 Task: Log work in the project AgilePulse for the issue 'Integrate a new product recommendation feature into an existing e-commerce website to enhance product discovery and sales' spent time as '6w 2d 12h 7m' and remaining time as '6w 1d 12h 45m' and add a flag. Now add the issue to the epic 'Content management system (CMS) enhancement'. Log work in the project AgilePulse for the issue 'Develop a new tool for automated testing of mobile application cross-platform compatibility and responsiveness' spent time as '5w 6d 14h 28m' and remaining time as '6w 6d 12h 24m' and clone the issue. Now add the issue to the epic 'Business intelligence (BI) dashboard development'
Action: Mouse moved to (794, 184)
Screenshot: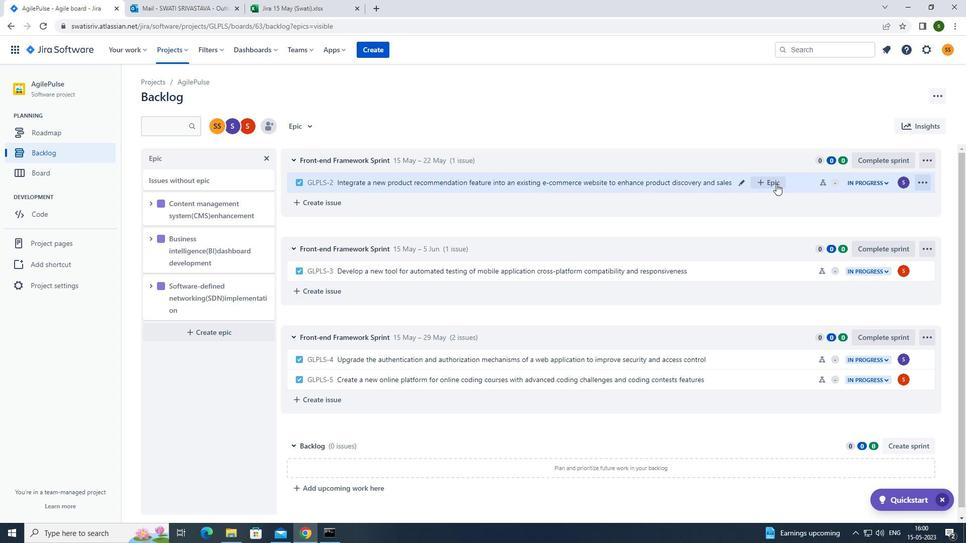 
Action: Mouse pressed left at (794, 184)
Screenshot: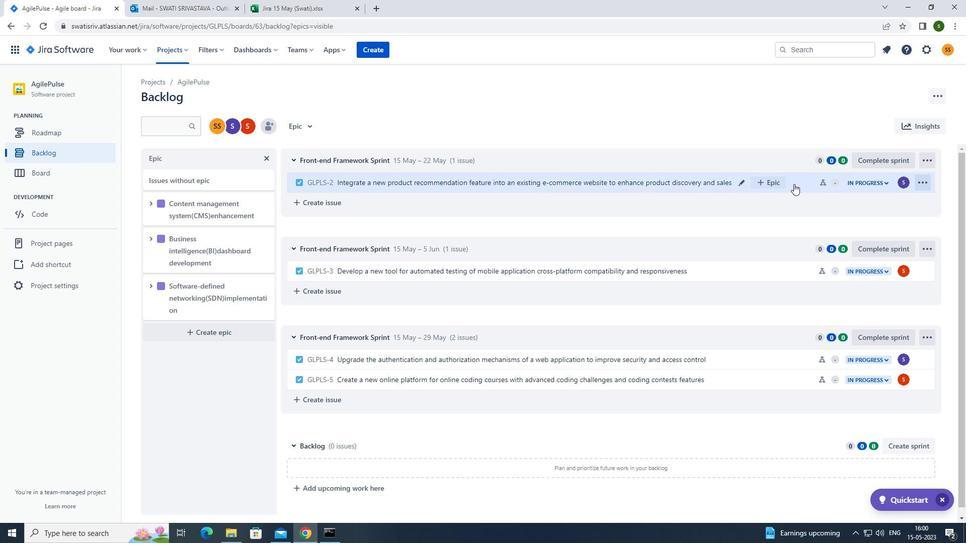
Action: Mouse moved to (926, 156)
Screenshot: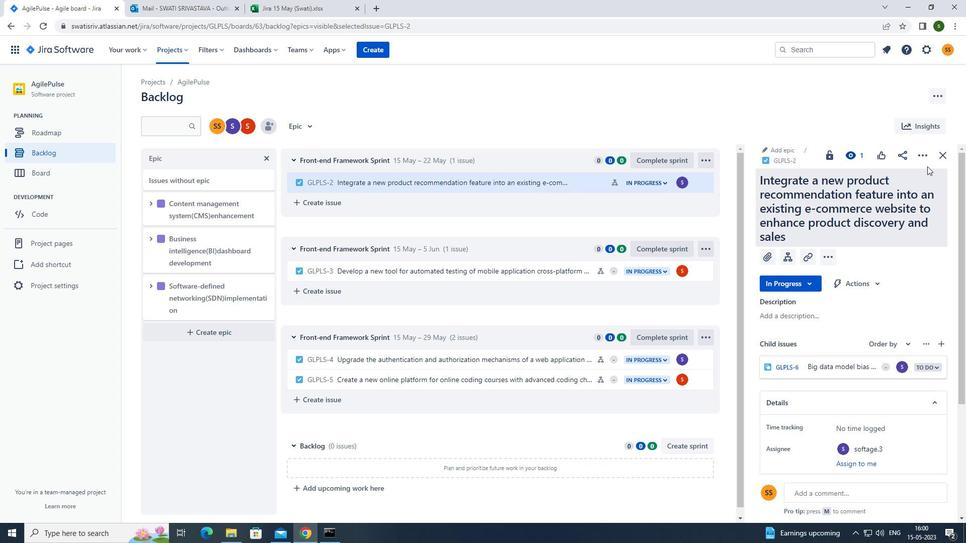 
Action: Mouse pressed left at (926, 156)
Screenshot: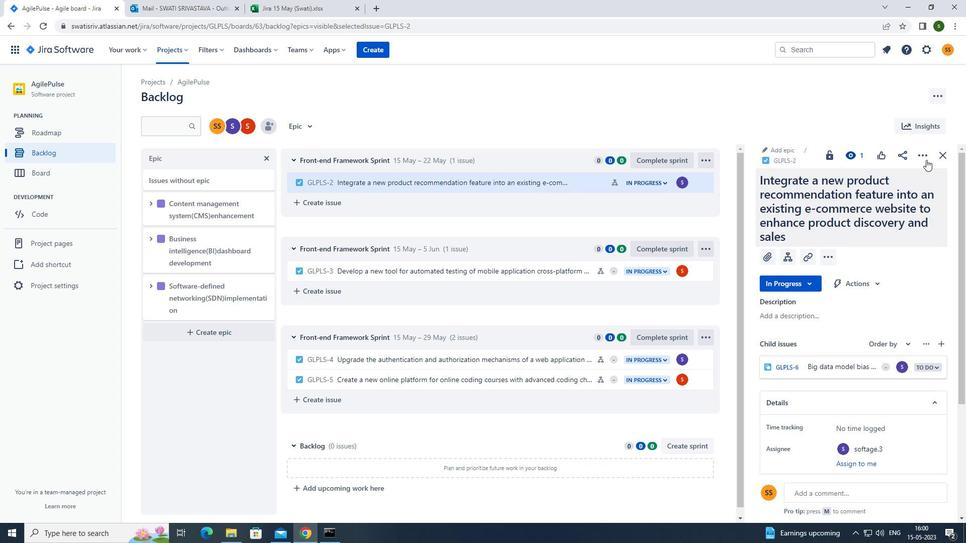
Action: Mouse moved to (901, 177)
Screenshot: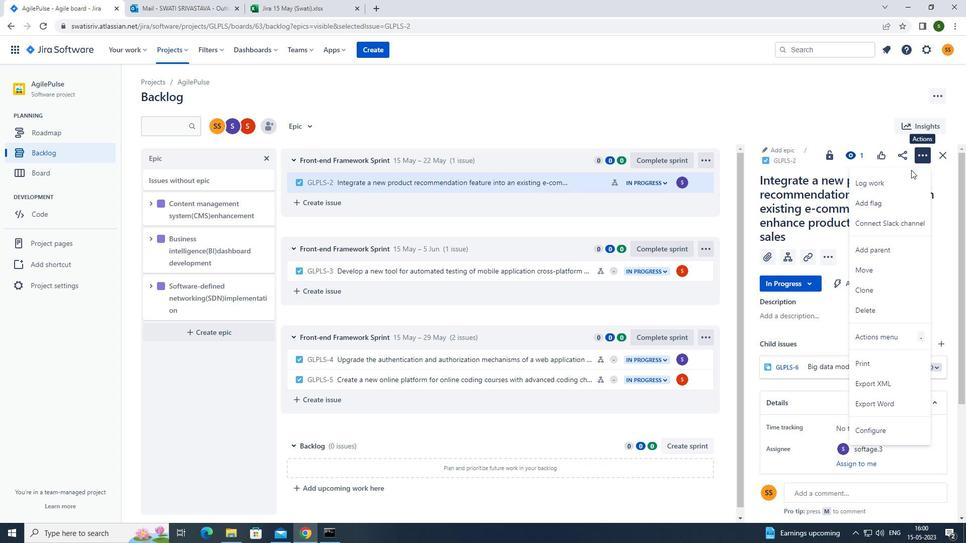 
Action: Mouse pressed left at (901, 177)
Screenshot: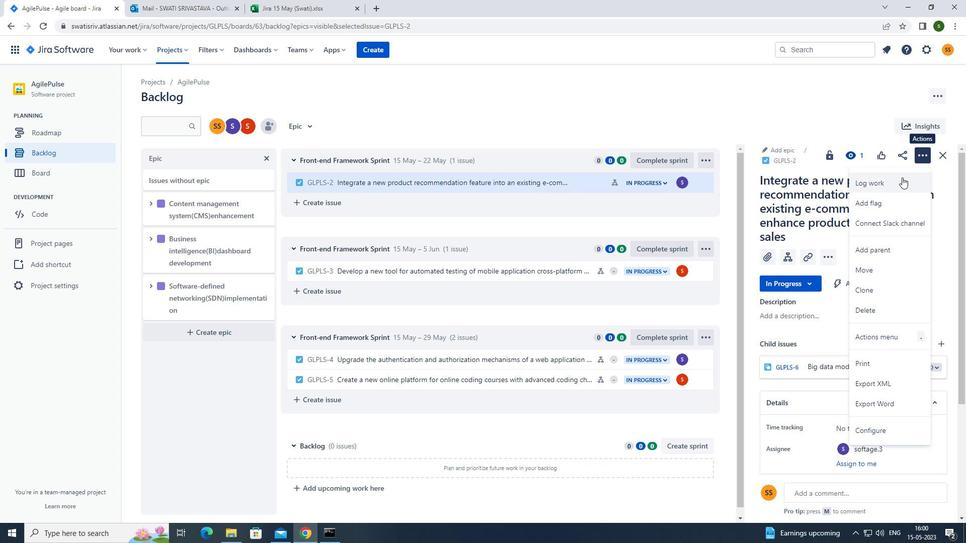 
Action: Mouse moved to (449, 131)
Screenshot: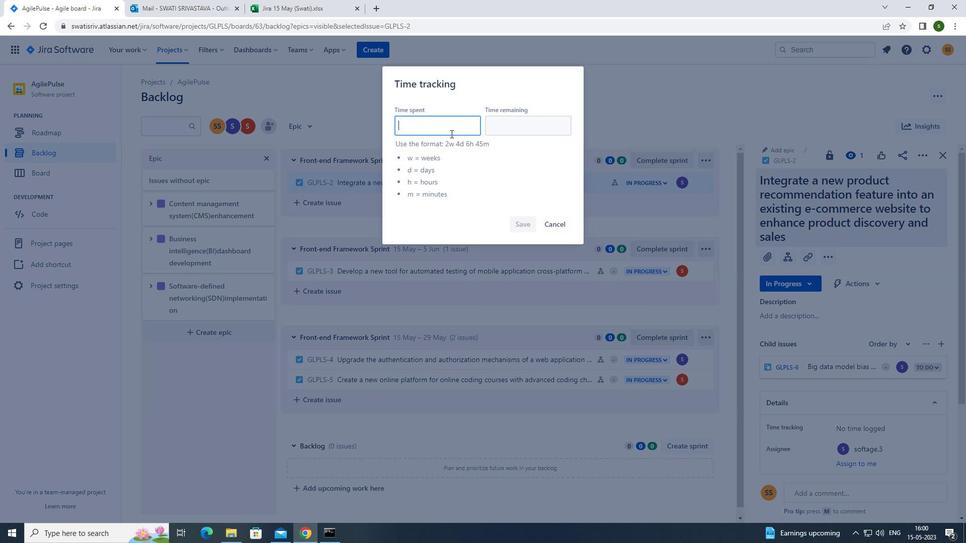 
Action: Key pressed 6w<Key.space>2d<Key.space>12h<Key.space>7m
Screenshot: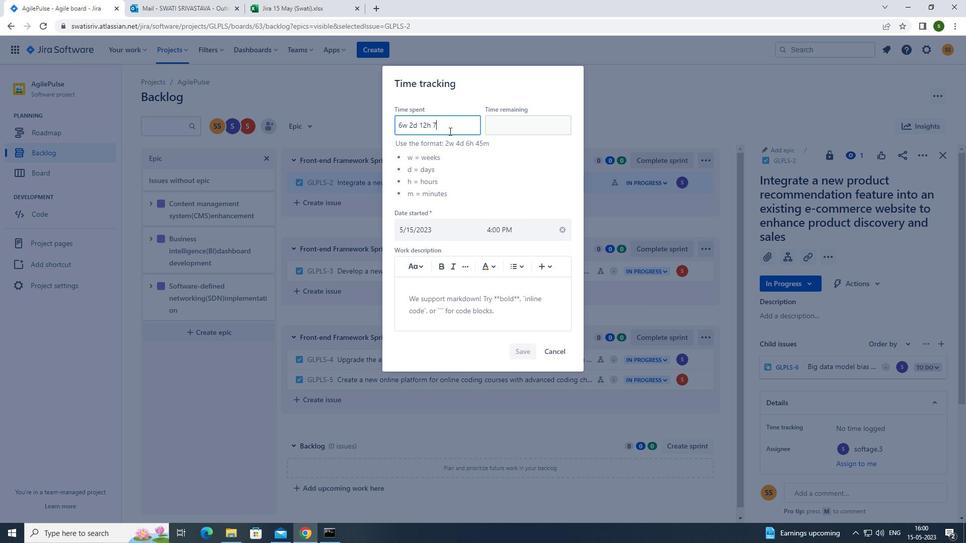 
Action: Mouse moved to (511, 132)
Screenshot: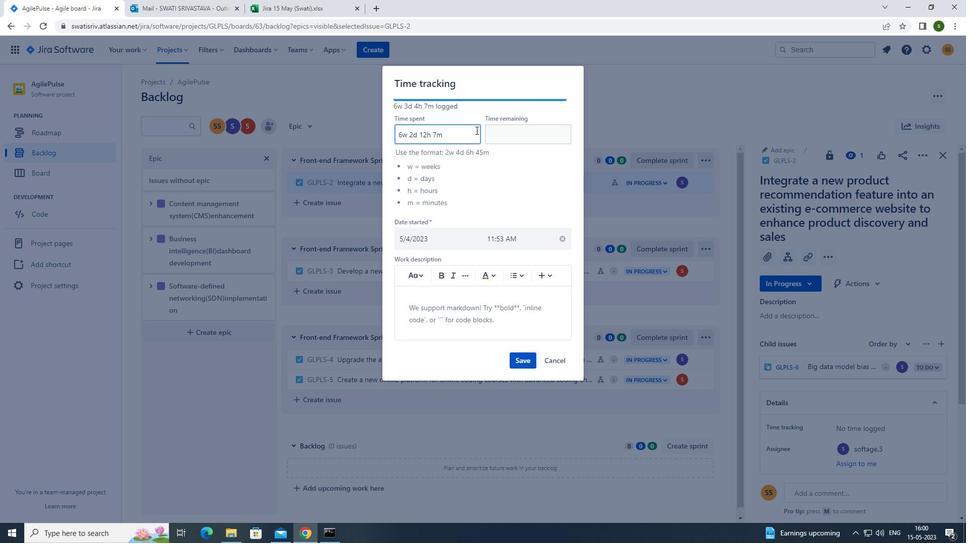 
Action: Mouse pressed left at (511, 132)
Screenshot: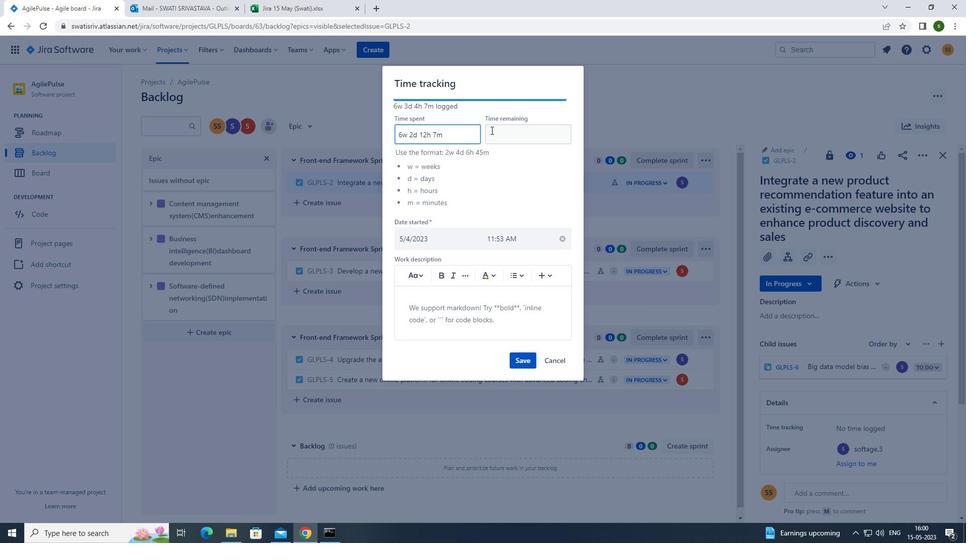 
Action: Key pressed 6w<Key.space>1d<Key.space>12h<Key.space>45m
Screenshot: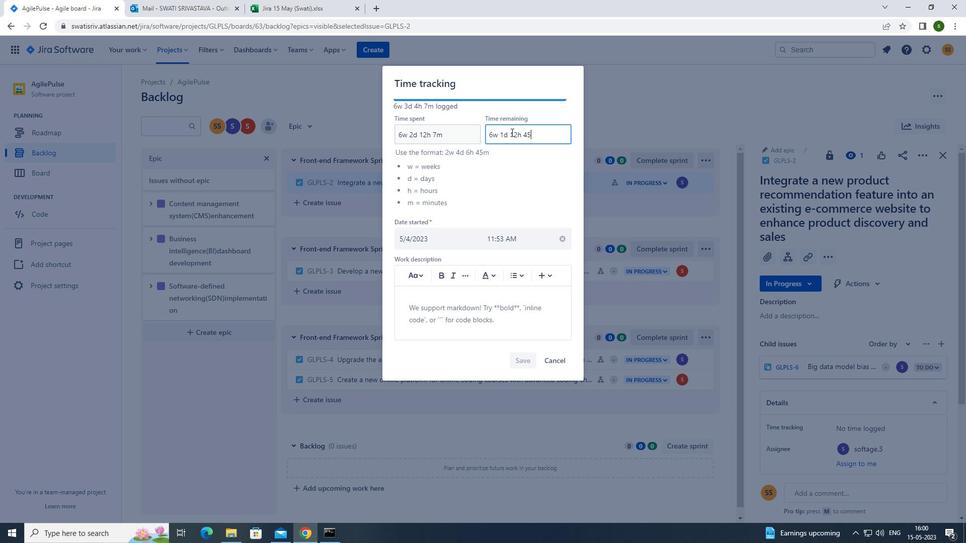 
Action: Mouse moved to (521, 356)
Screenshot: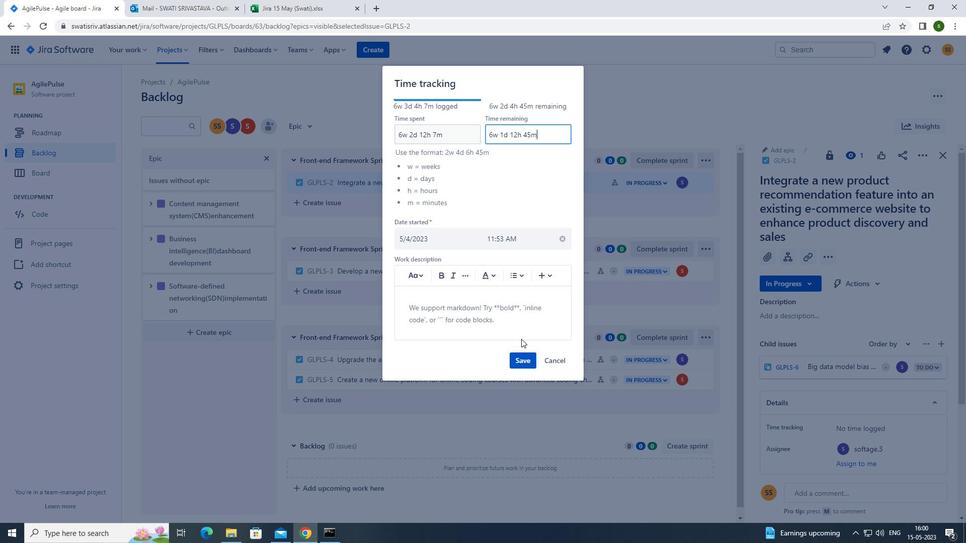 
Action: Mouse pressed left at (521, 356)
Screenshot: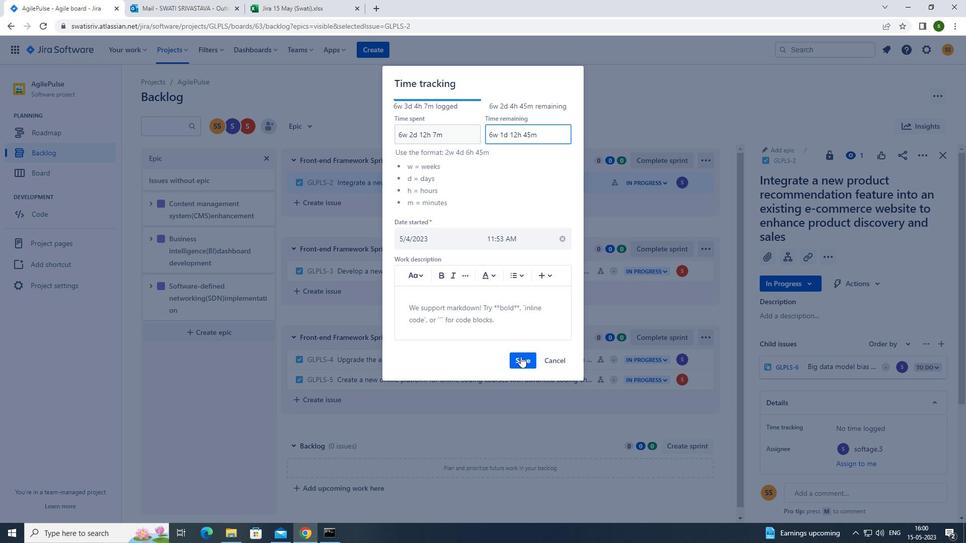 
Action: Mouse moved to (924, 156)
Screenshot: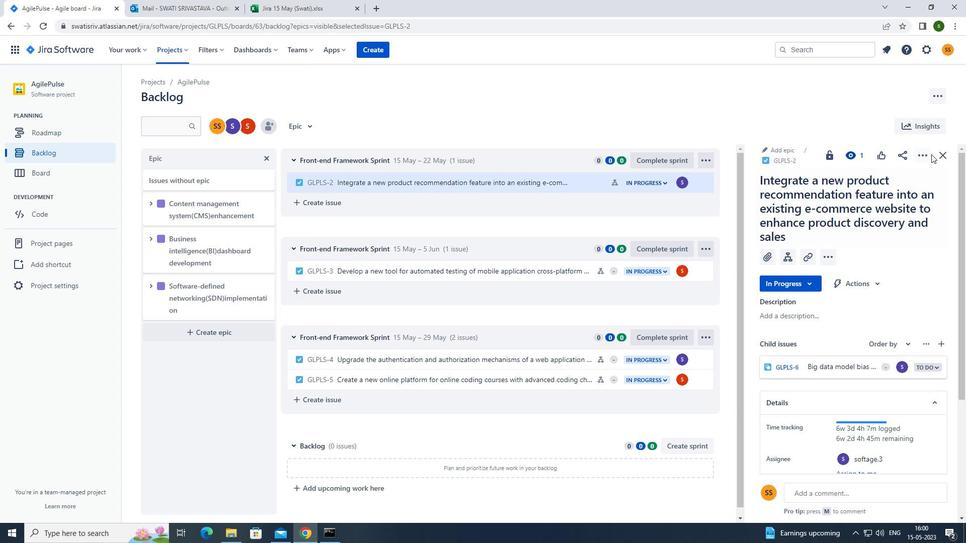 
Action: Mouse pressed left at (924, 156)
Screenshot: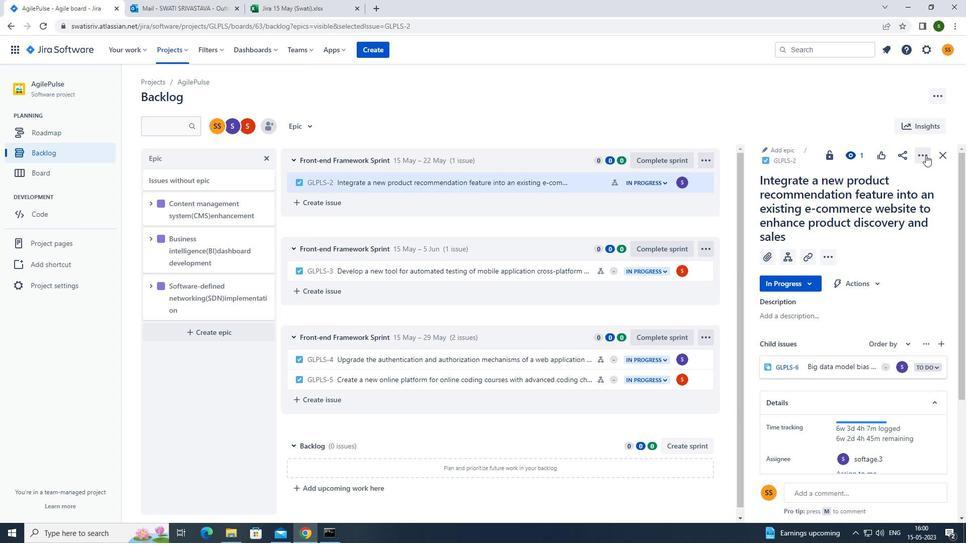 
Action: Mouse moved to (889, 204)
Screenshot: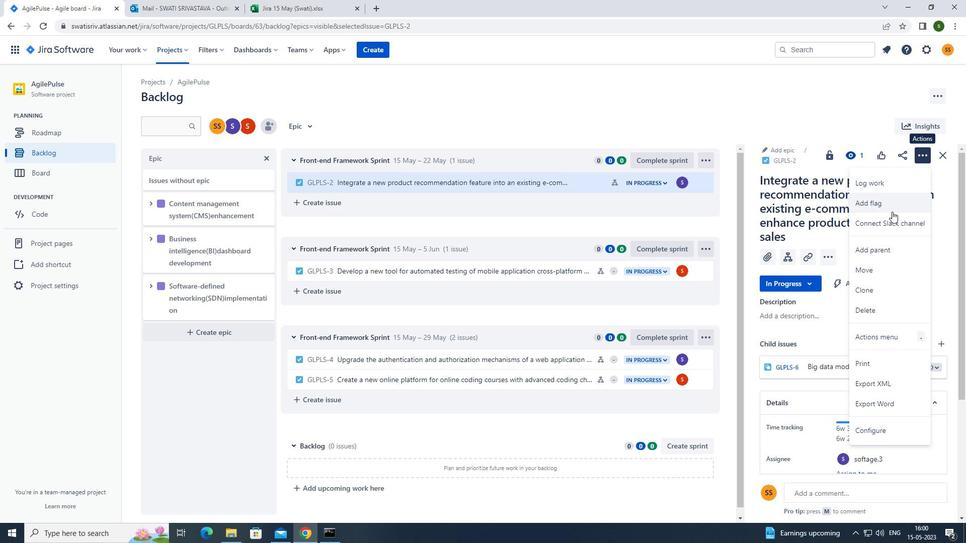 
Action: Mouse pressed left at (889, 204)
Screenshot: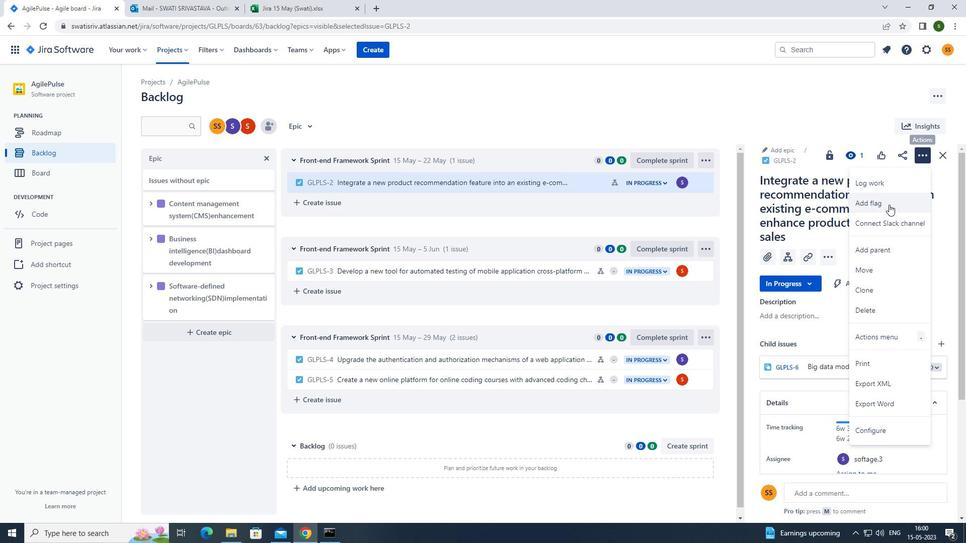 
Action: Mouse moved to (304, 125)
Screenshot: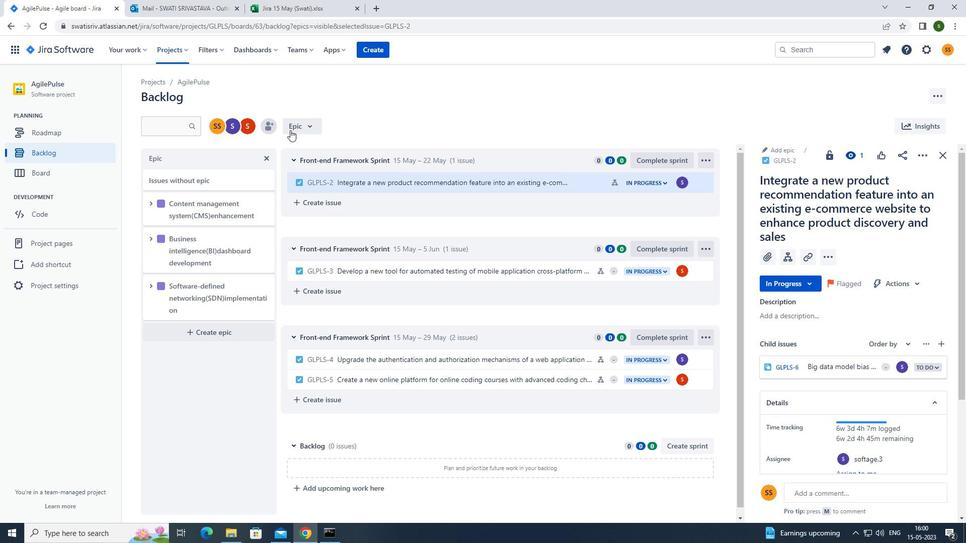 
Action: Mouse pressed left at (304, 125)
Screenshot: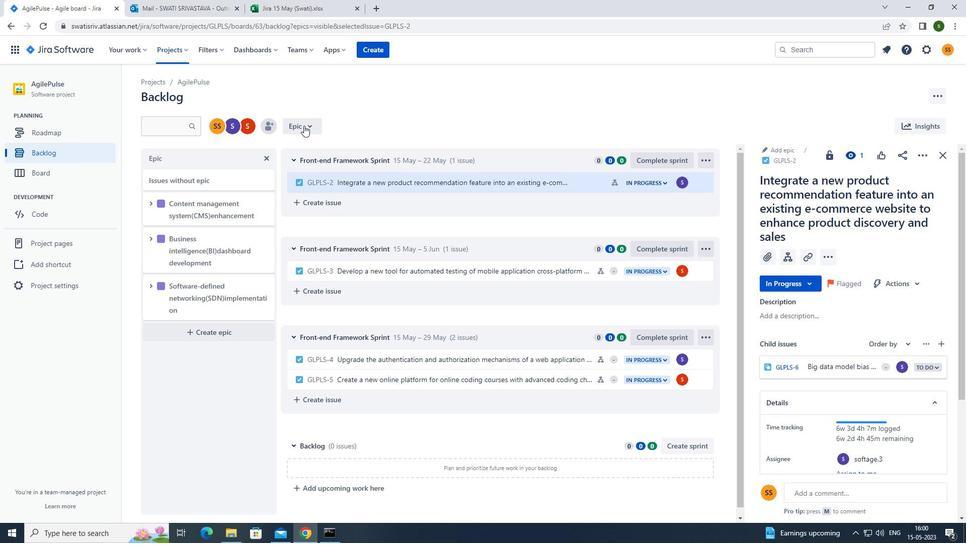 
Action: Mouse moved to (309, 168)
Screenshot: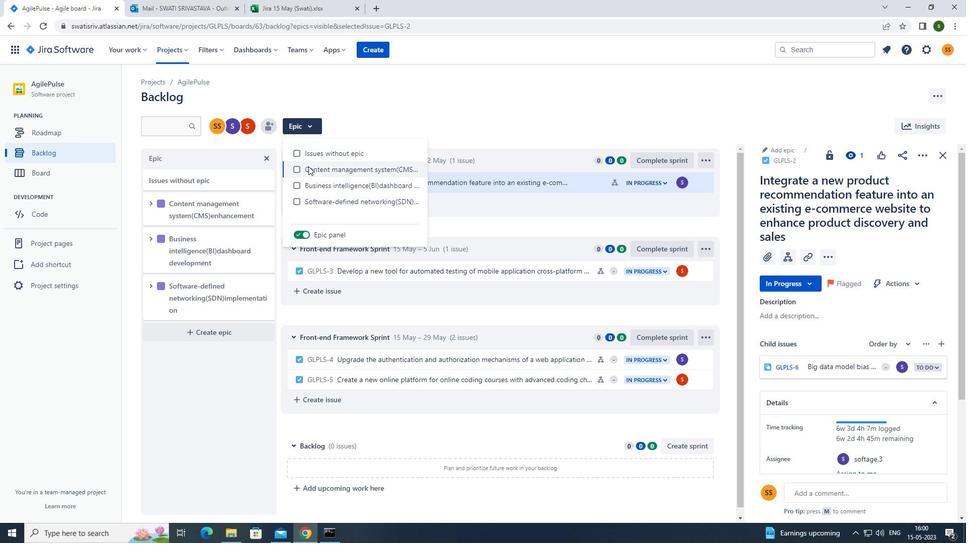 
Action: Mouse pressed left at (309, 168)
Screenshot: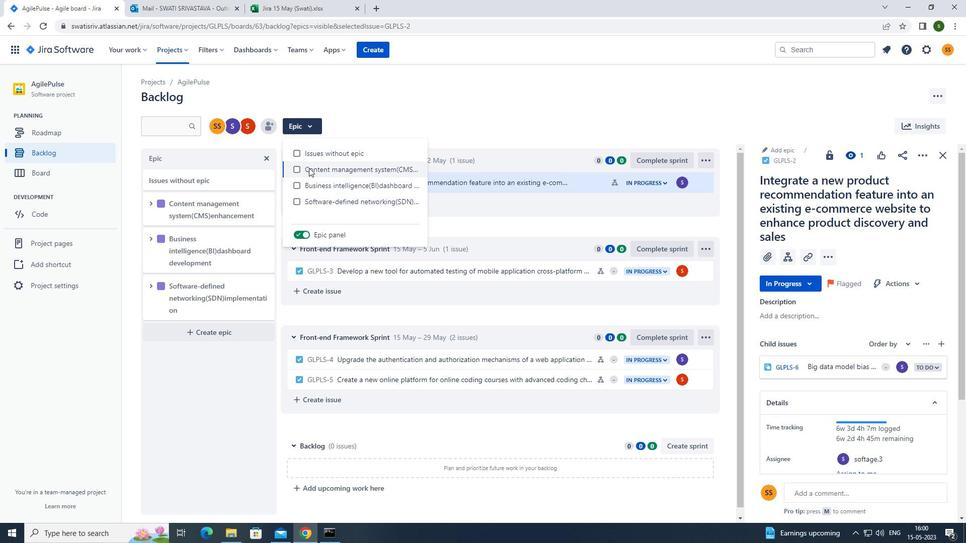 
Action: Mouse moved to (474, 110)
Screenshot: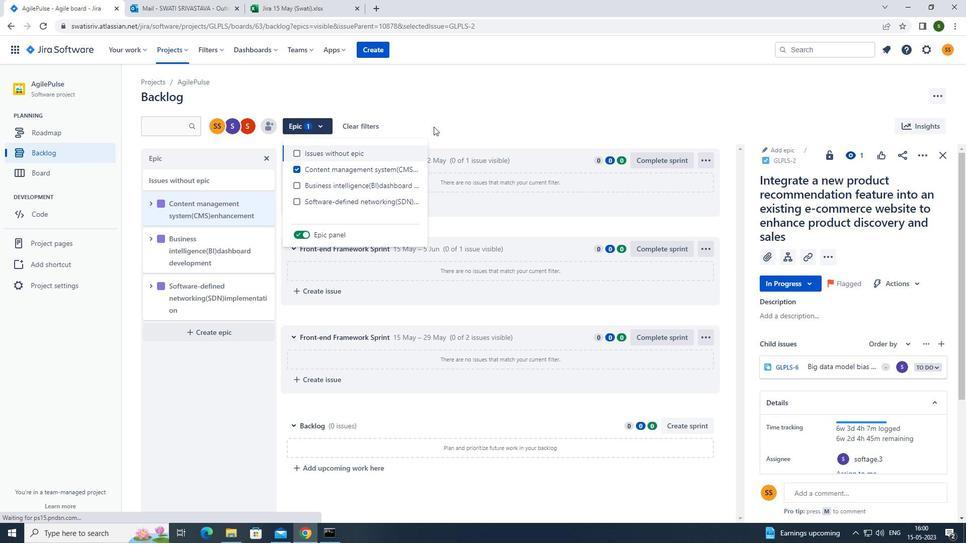 
Action: Mouse pressed left at (474, 110)
Screenshot: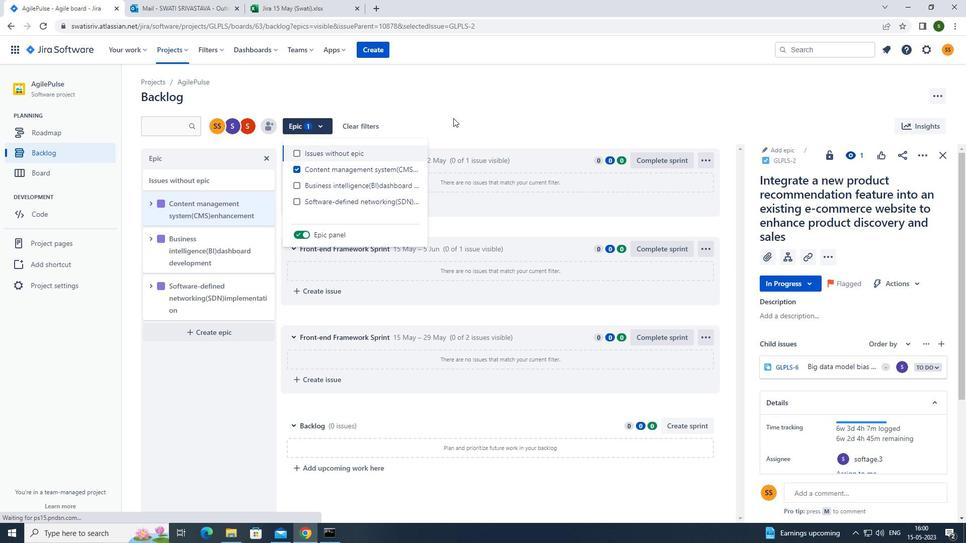 
Action: Mouse moved to (84, 154)
Screenshot: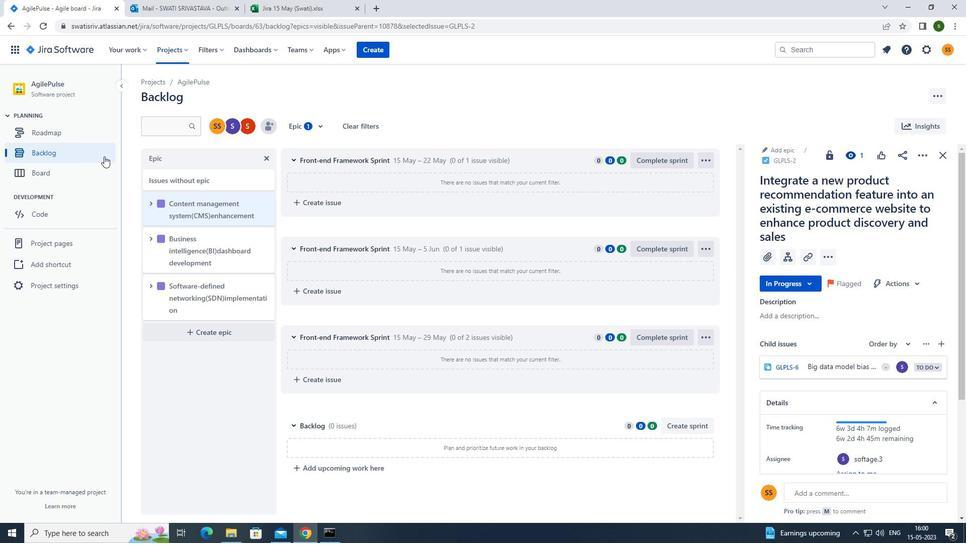 
Action: Mouse pressed left at (84, 154)
Screenshot: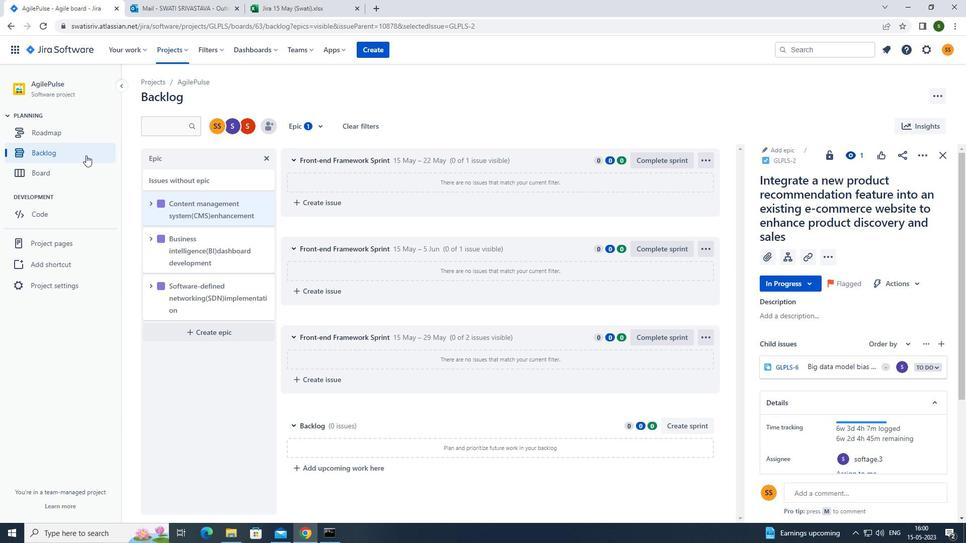 
Action: Mouse moved to (612, 279)
Screenshot: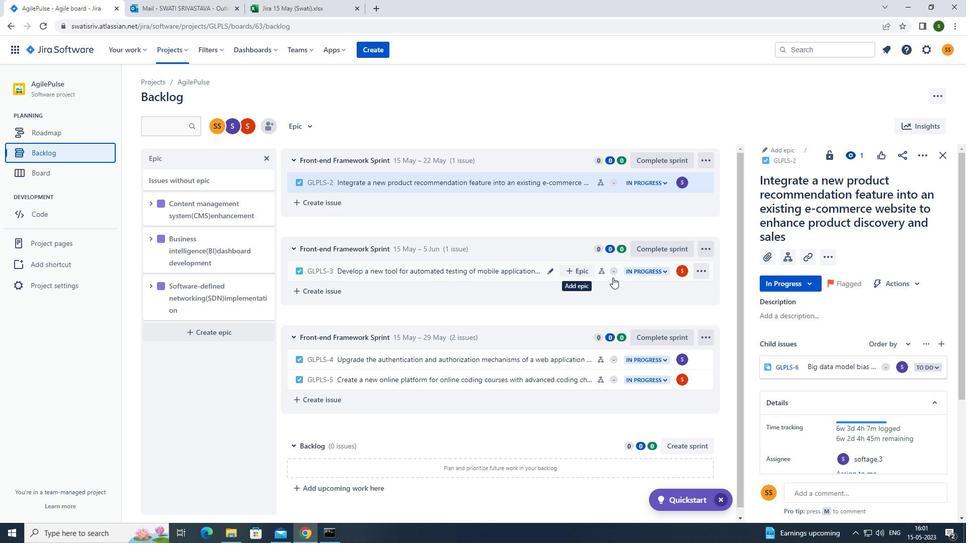 
Action: Mouse pressed left at (612, 279)
Screenshot: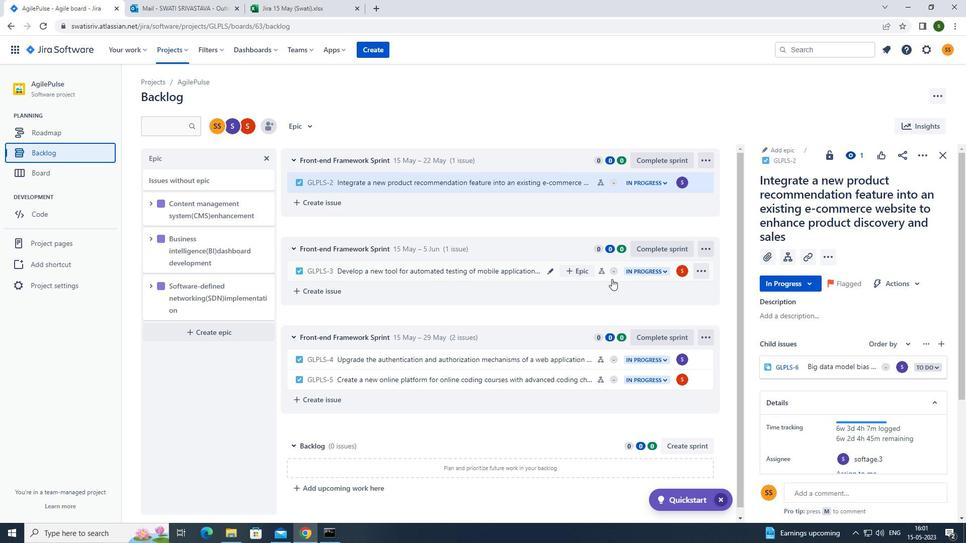 
Action: Mouse moved to (921, 154)
Screenshot: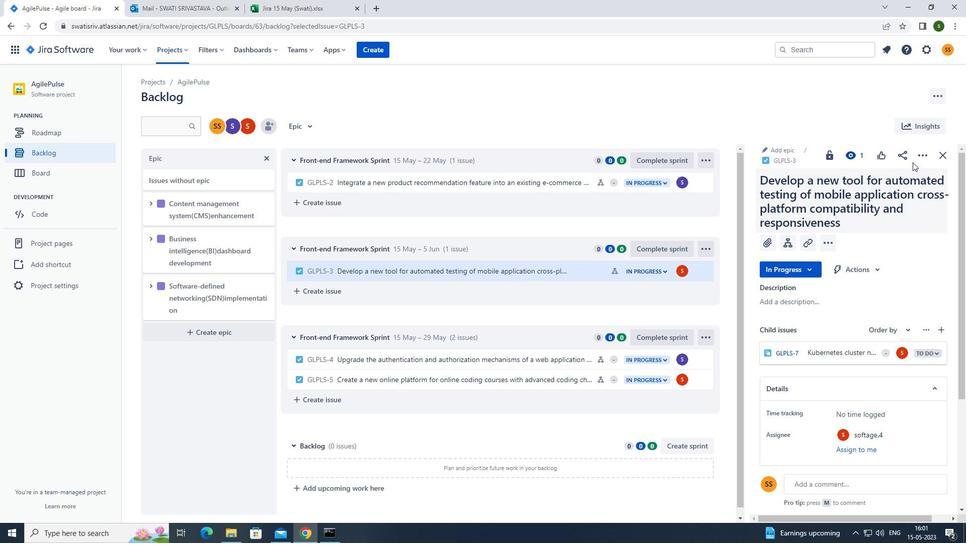 
Action: Mouse pressed left at (921, 154)
Screenshot: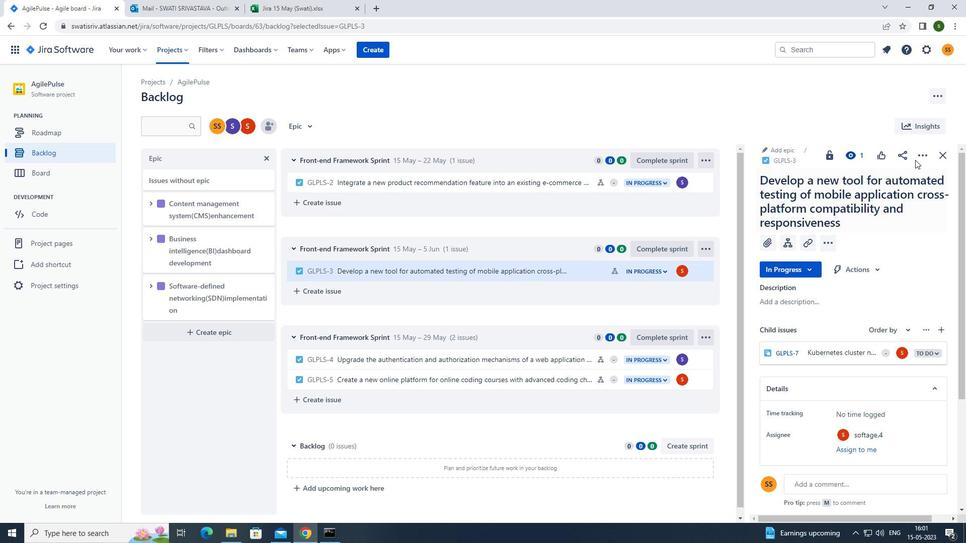 
Action: Mouse moved to (899, 186)
Screenshot: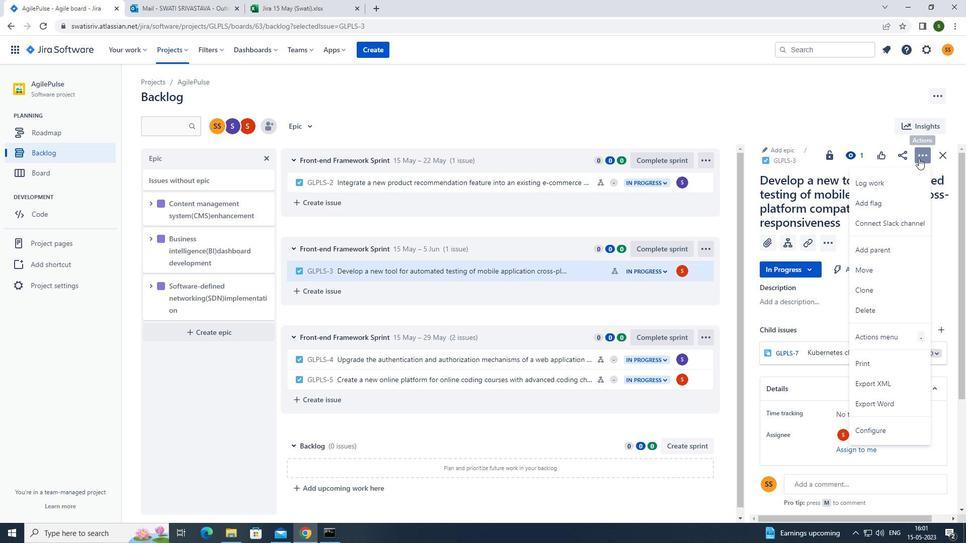 
Action: Mouse pressed left at (899, 186)
Screenshot: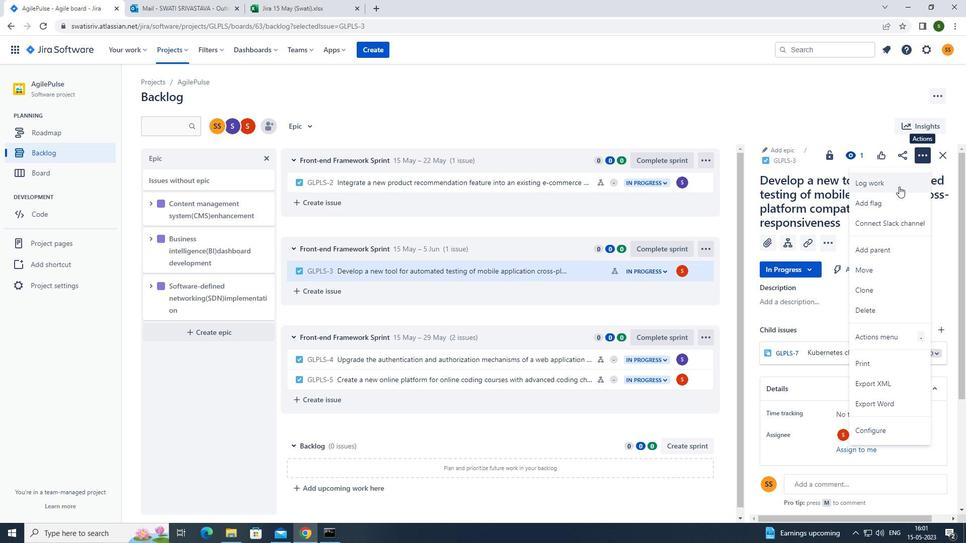 
Action: Mouse moved to (434, 127)
Screenshot: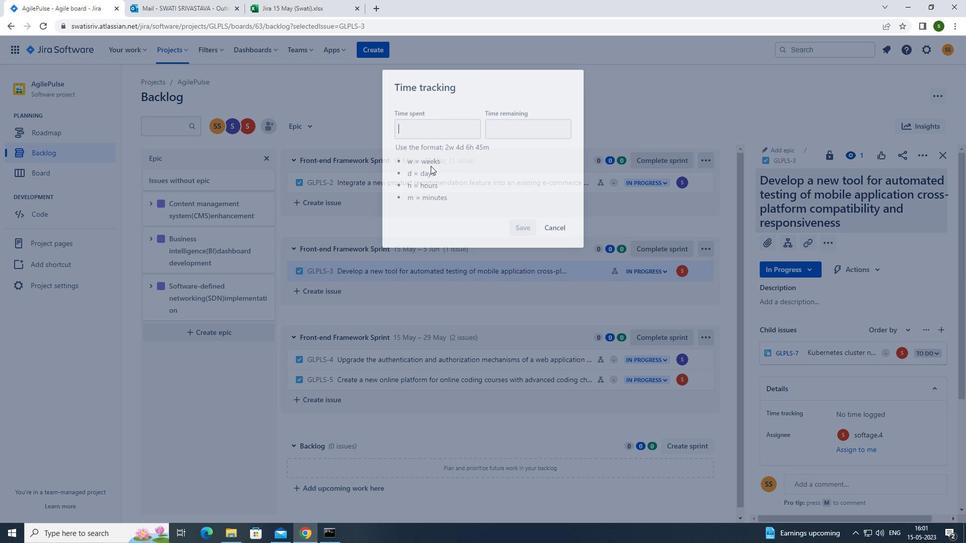 
Action: Mouse pressed left at (434, 127)
Screenshot: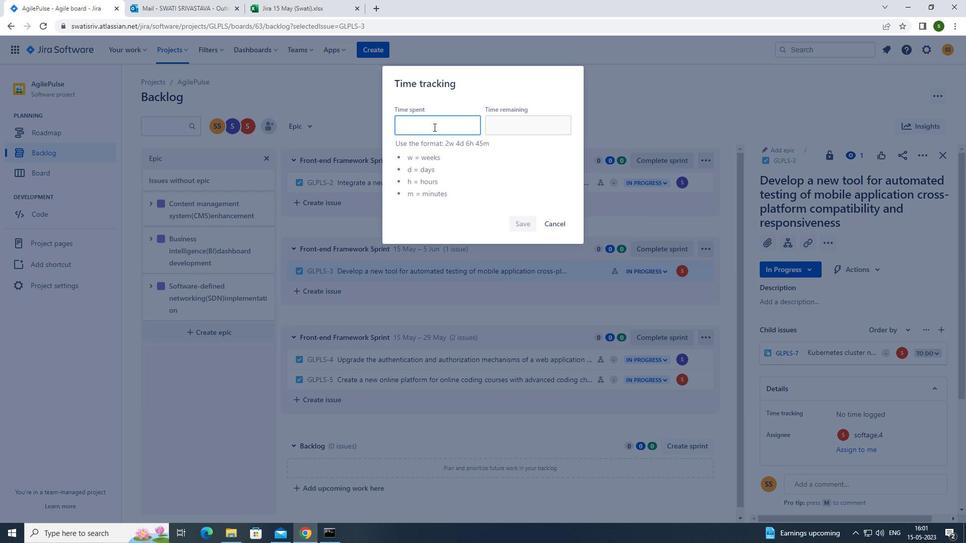 
Action: Key pressed 5w<Key.space>6d<Key.space>14h<Key.space>28m
Screenshot: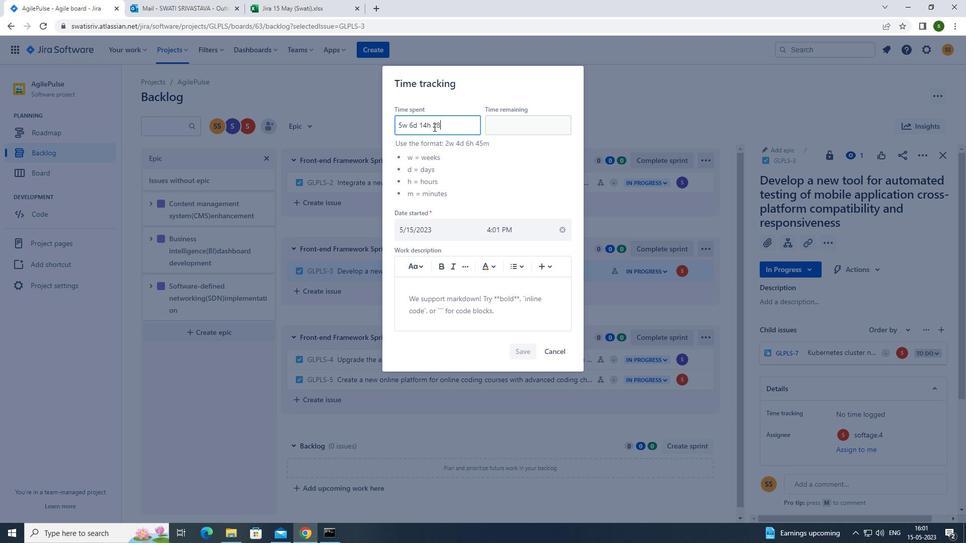 
Action: Mouse moved to (510, 133)
Screenshot: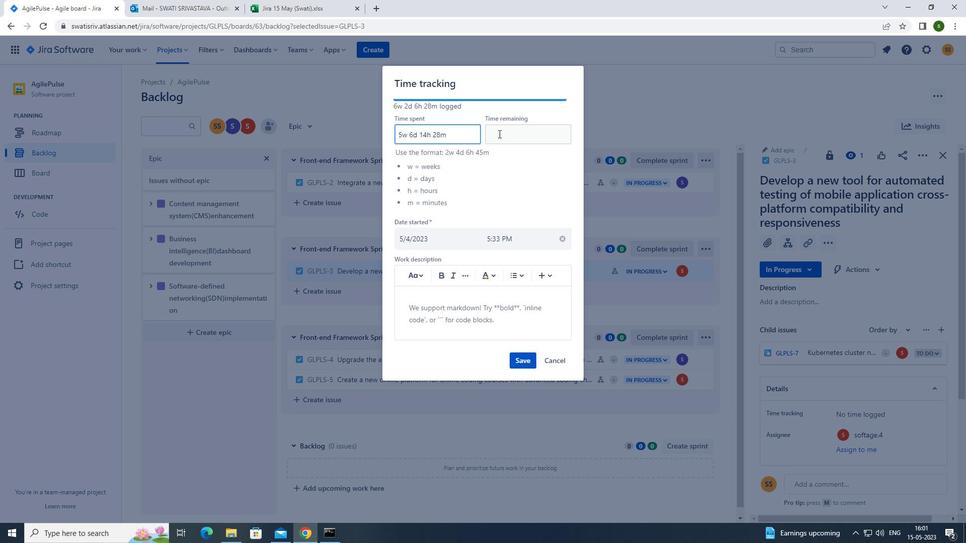 
Action: Mouse pressed left at (510, 133)
Screenshot: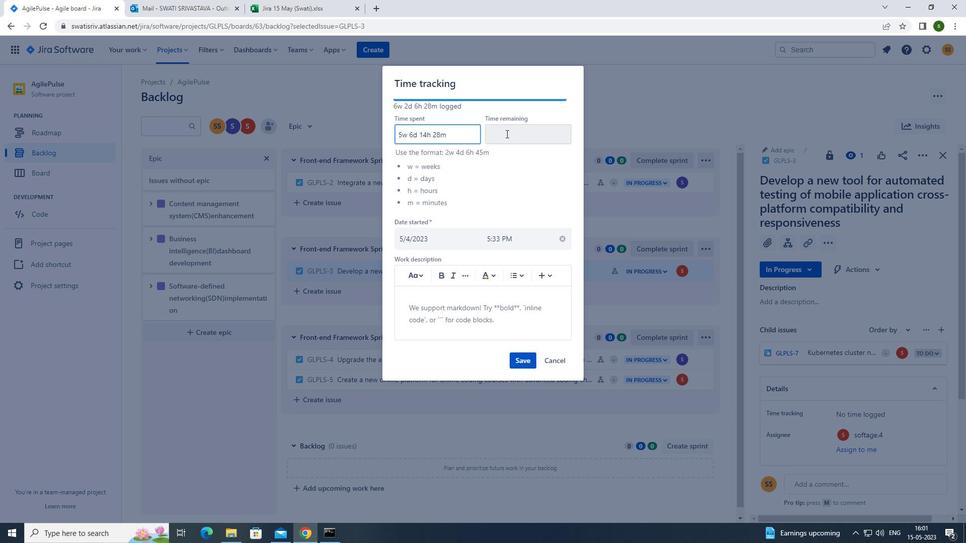 
Action: Mouse moved to (510, 133)
Screenshot: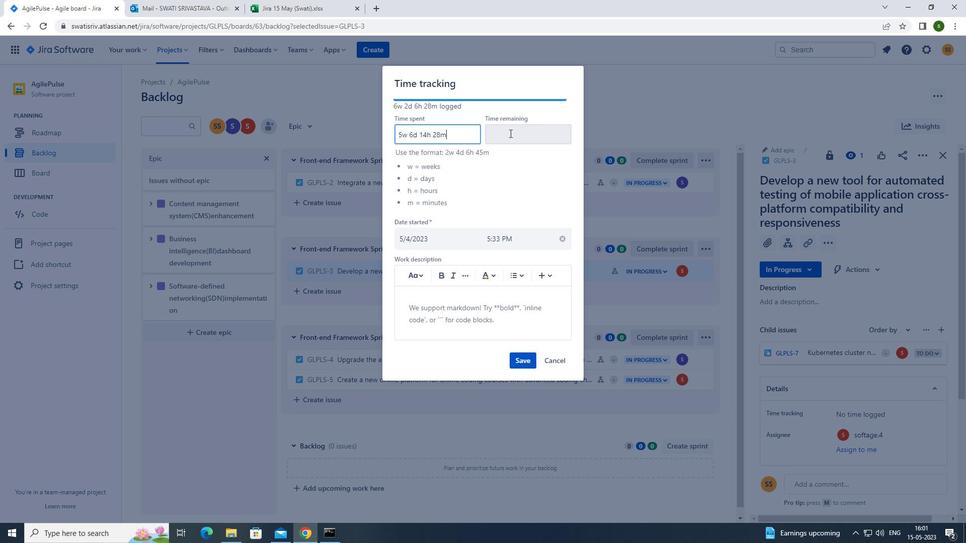 
Action: Key pressed 6w<Key.space>6d<Key.space>12h<Key.space>24m
Screenshot: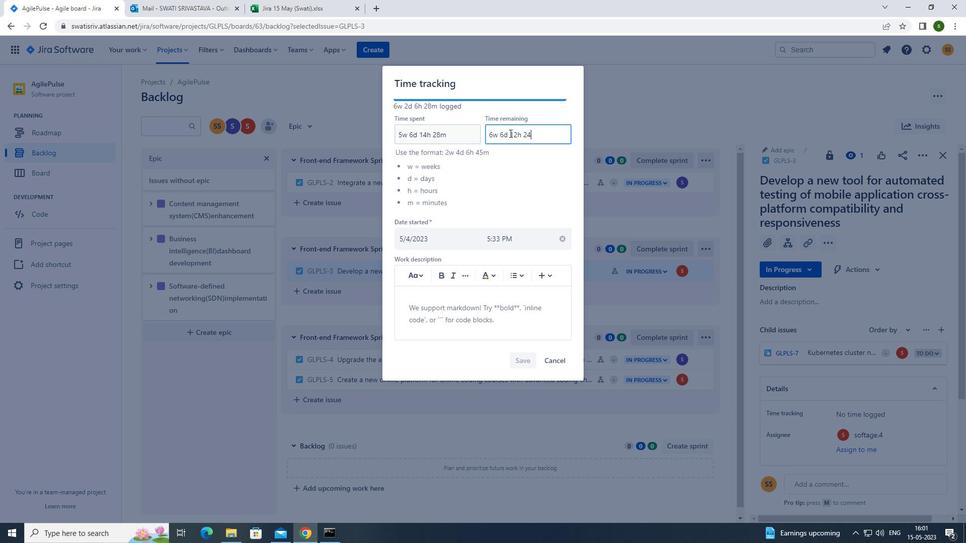 
Action: Mouse moved to (531, 357)
Screenshot: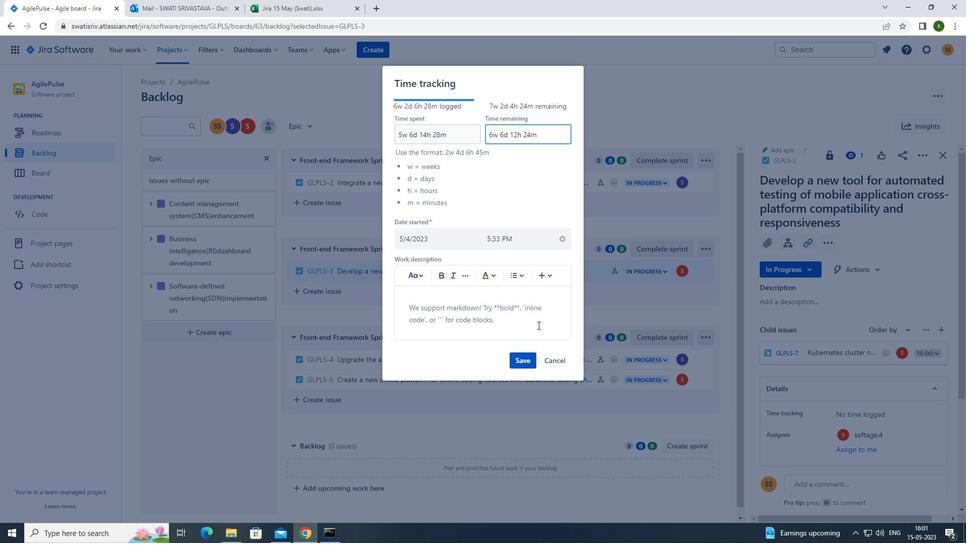
Action: Mouse pressed left at (531, 357)
Screenshot: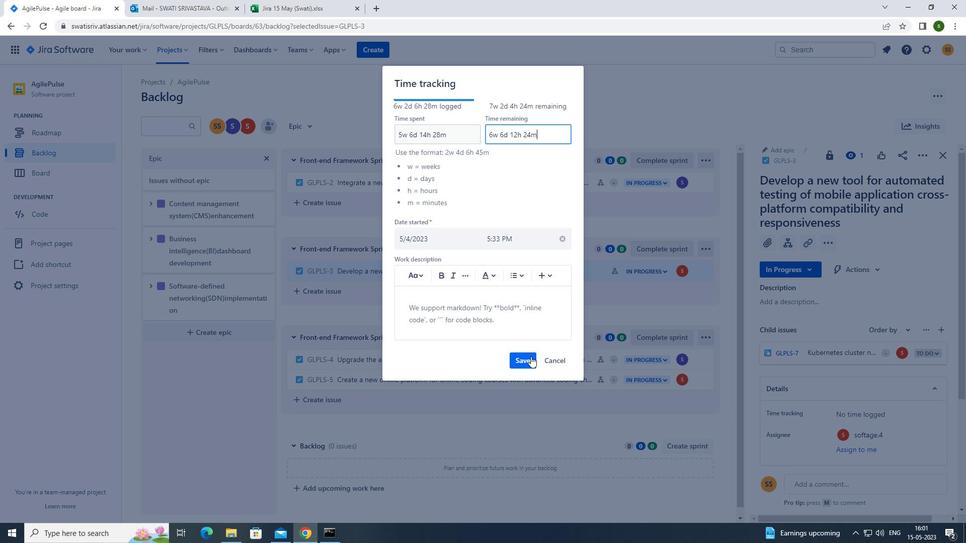 
Action: Mouse moved to (923, 158)
Screenshot: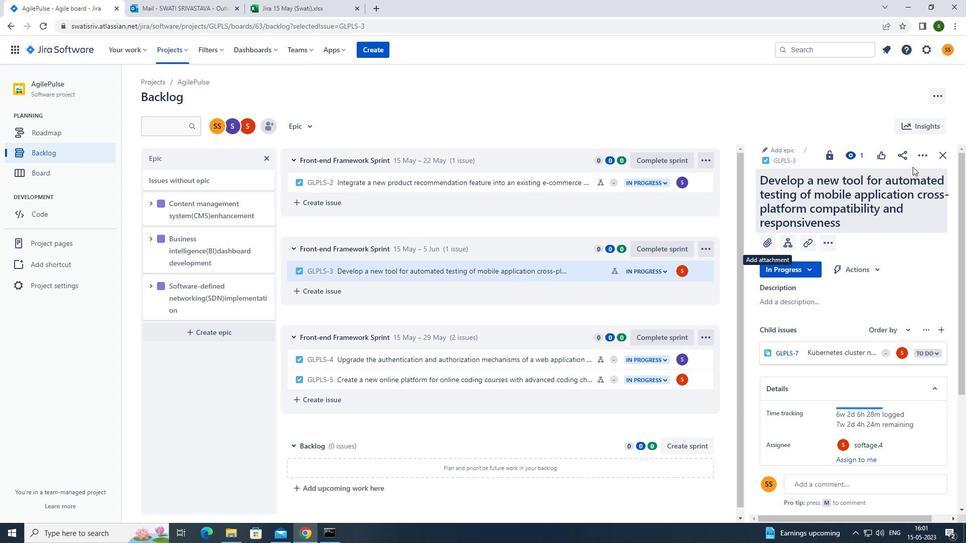 
Action: Mouse pressed left at (923, 158)
Screenshot: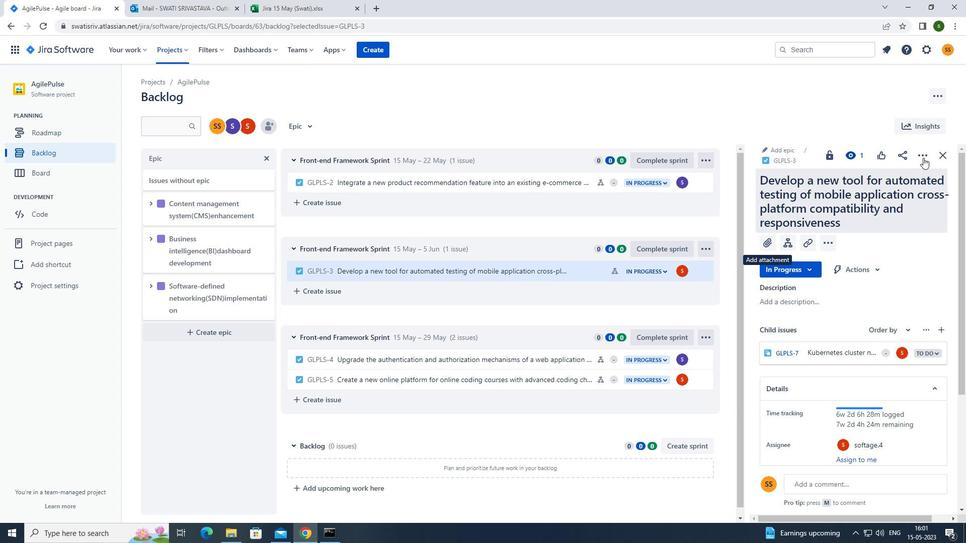 
Action: Mouse moved to (866, 284)
Screenshot: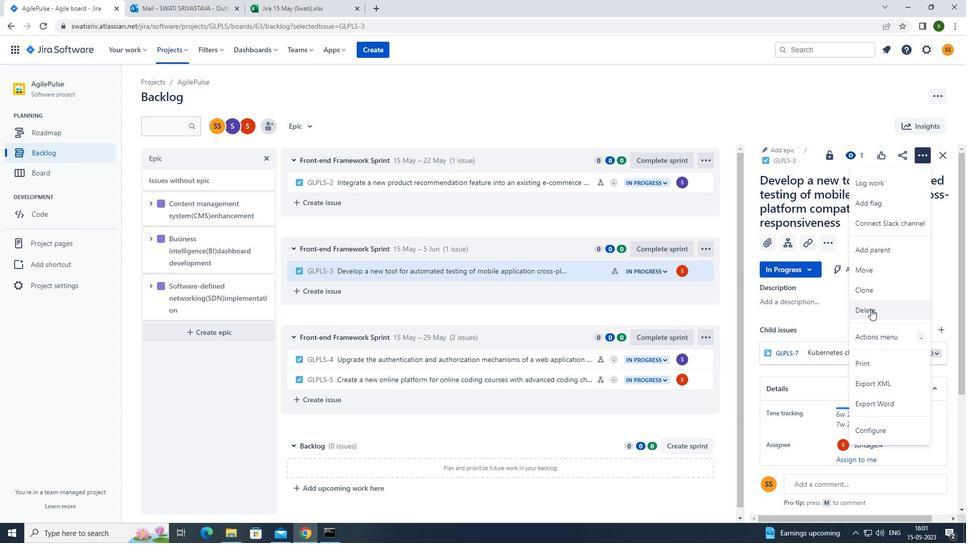 
Action: Mouse pressed left at (866, 284)
Screenshot: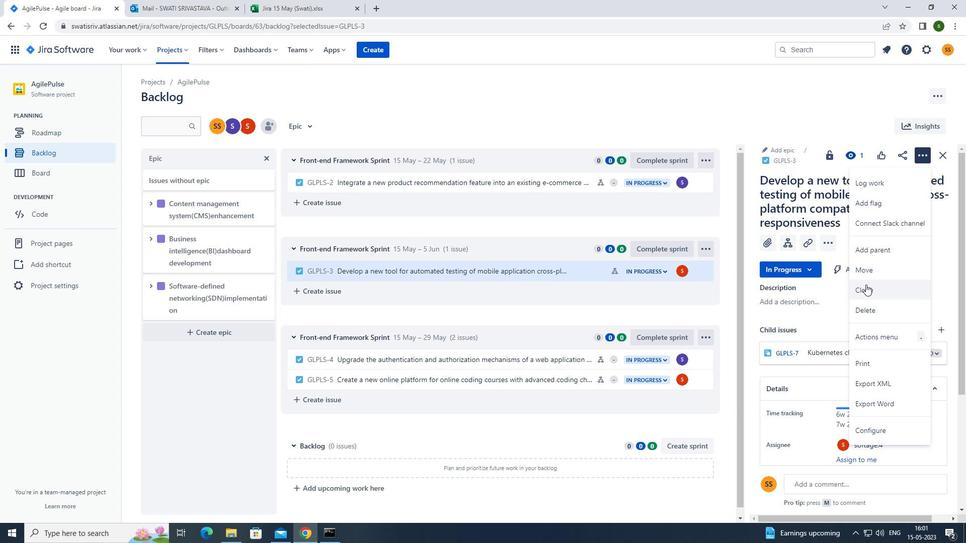
Action: Mouse moved to (559, 213)
Screenshot: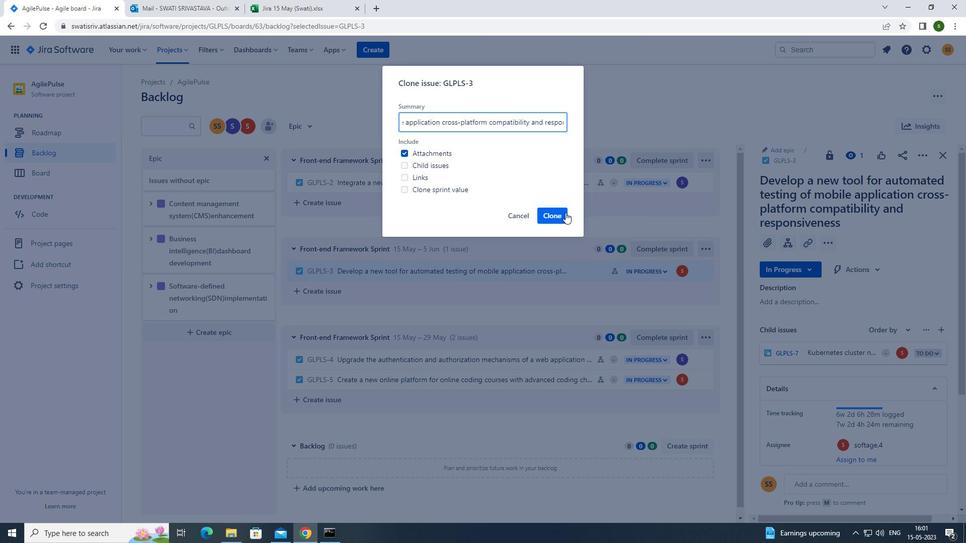 
Action: Mouse pressed left at (559, 213)
Screenshot: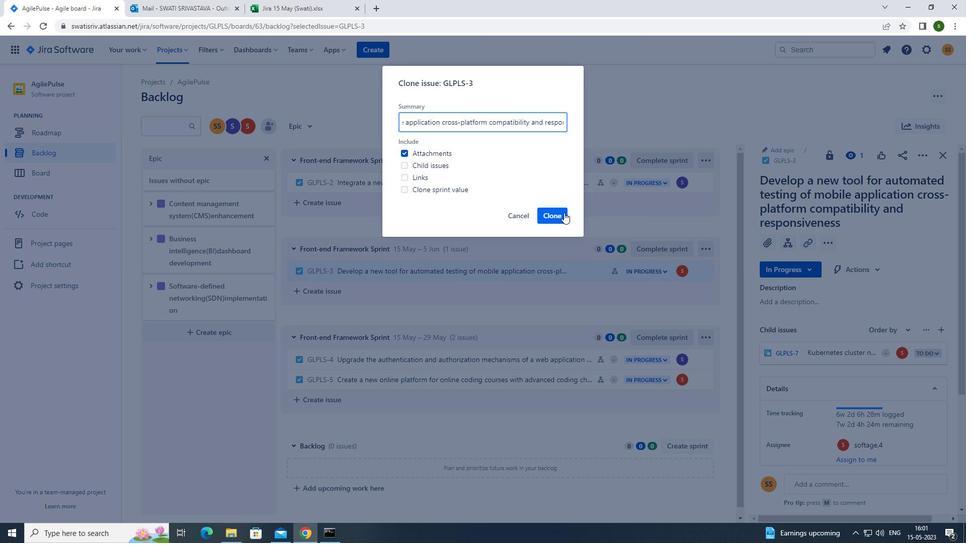 
Action: Mouse moved to (302, 123)
Screenshot: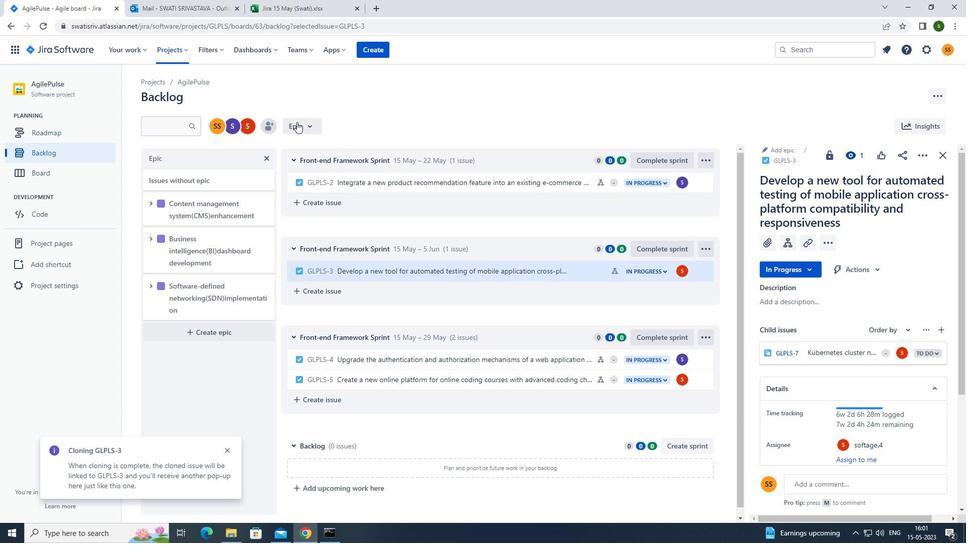 
Action: Mouse pressed left at (302, 123)
Screenshot: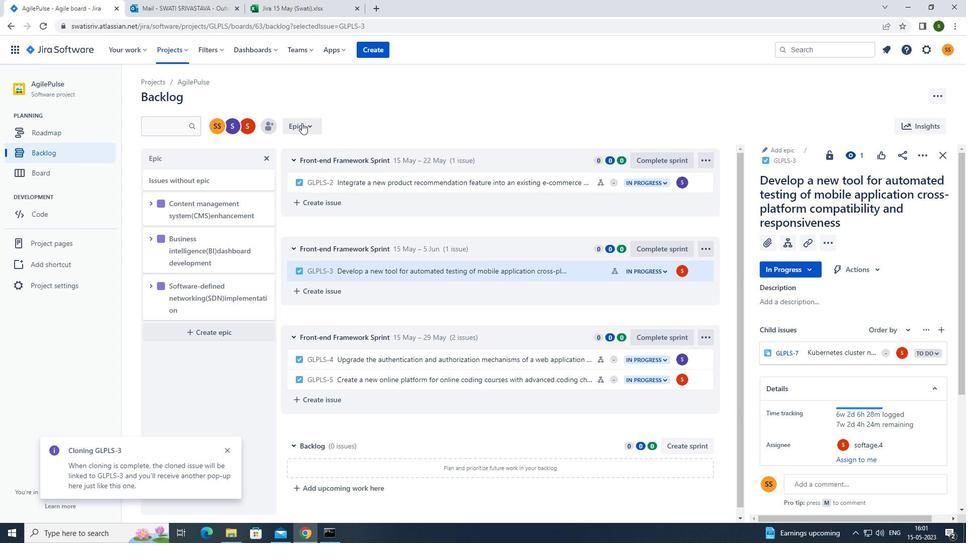
Action: Mouse moved to (325, 185)
Screenshot: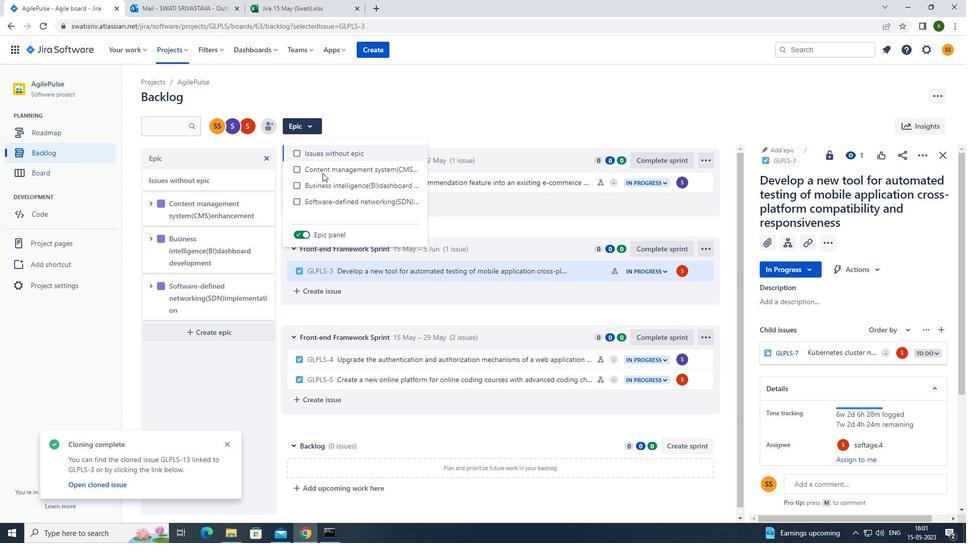 
Action: Mouse pressed left at (325, 185)
Screenshot: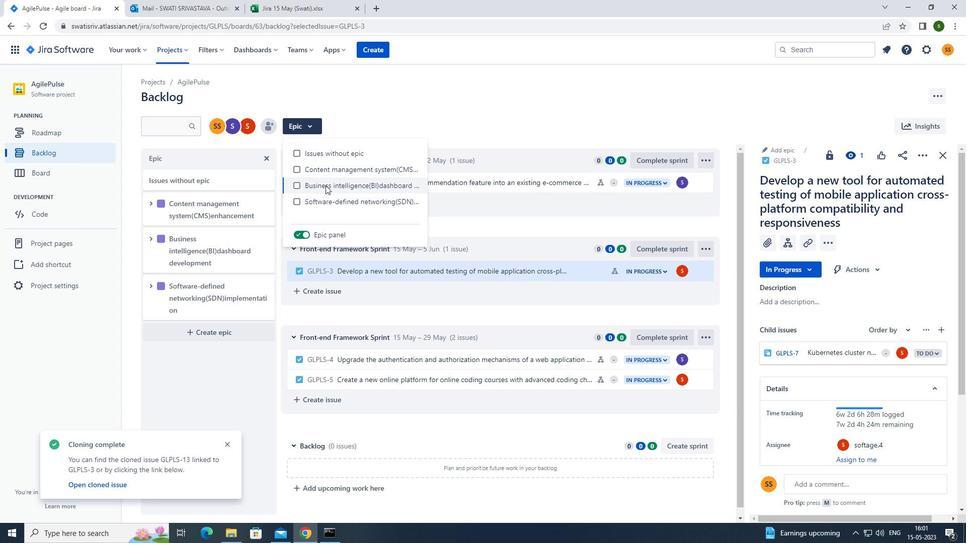 
Action: Mouse moved to (435, 110)
Screenshot: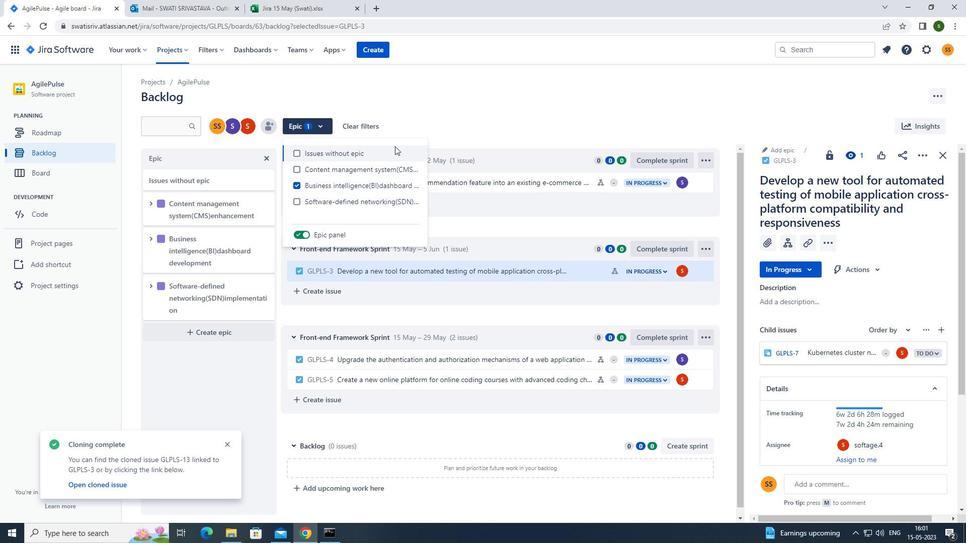 
Action: Mouse pressed left at (435, 110)
Screenshot: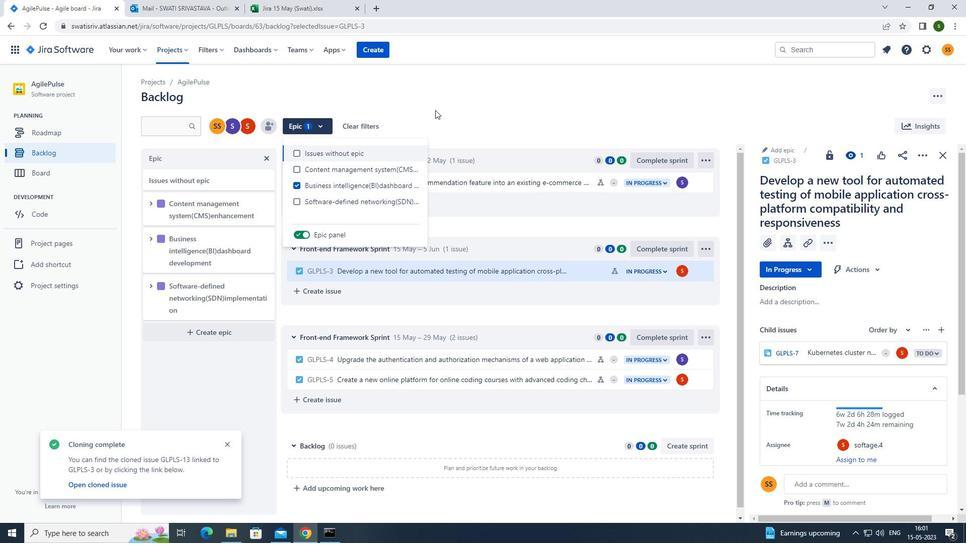 
